 Task: In the Company netapp.com, Create email and send with subject: 'A Glimpse into the Future: Meet Our Disruptive Offering', and with mail content 'Good Day,_x000D_
Embrace the power of innovation. Our disruptive solution will propel your industry forward and position you as a leader in your field._x000D_
Best Regards', attach the document: Agenda.pdf and insert image: visitingcard.jpg. Below Best Regards, write Twitter and insert the URL: 'twitter.com'. Mark checkbox to create task to follow up : In 2 business days .  Enter or choose an email address of recipient's from company's contact and send.. Logged in from softage.4@softage.net
Action: Mouse moved to (67, 50)
Screenshot: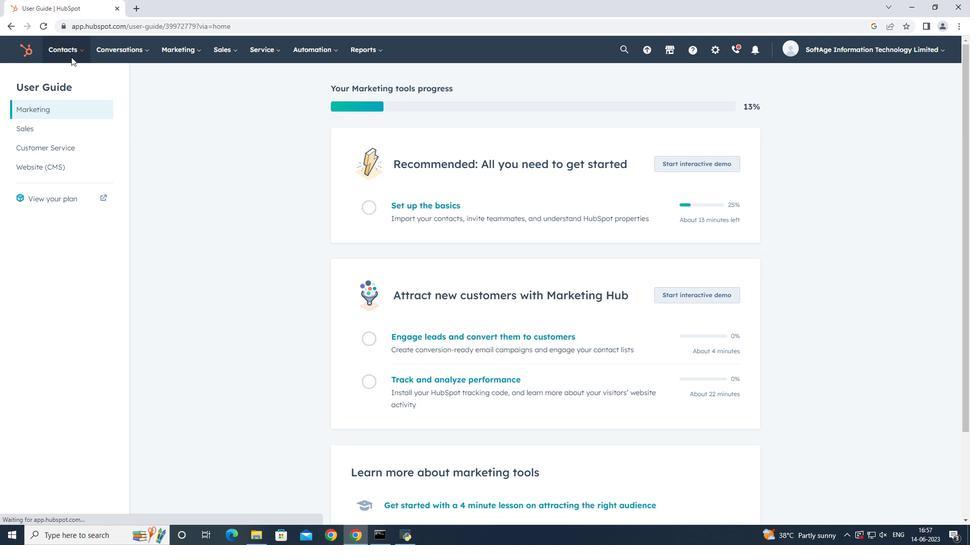 
Action: Mouse pressed left at (67, 50)
Screenshot: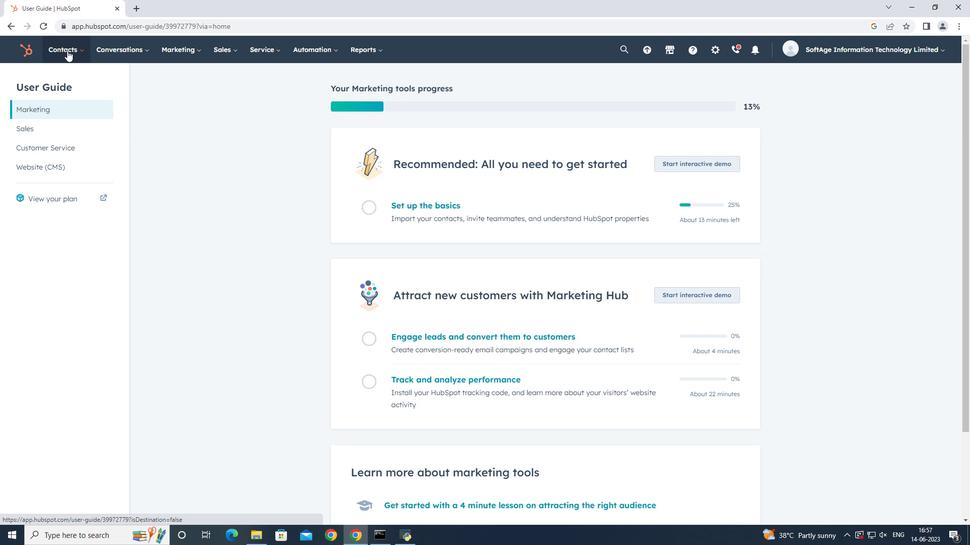 
Action: Mouse moved to (88, 99)
Screenshot: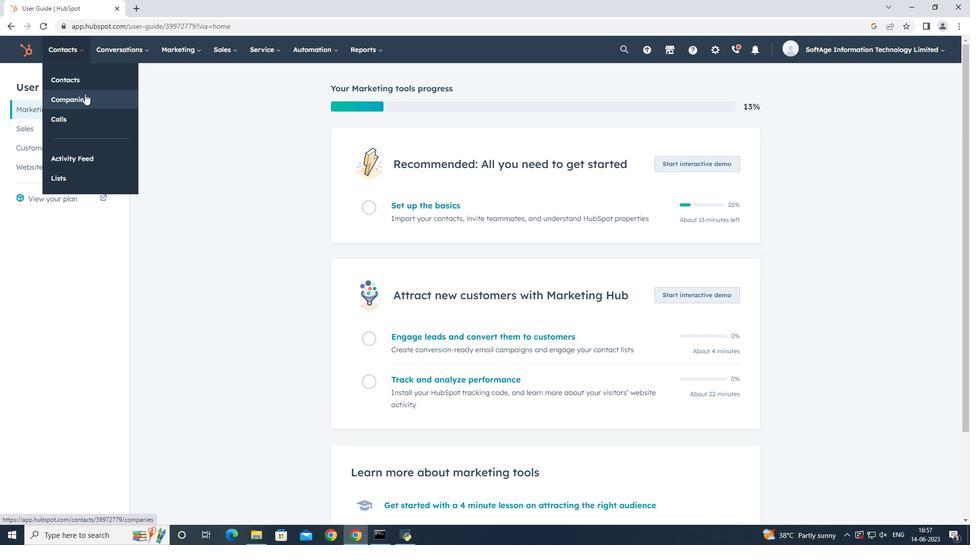
Action: Mouse pressed left at (88, 99)
Screenshot: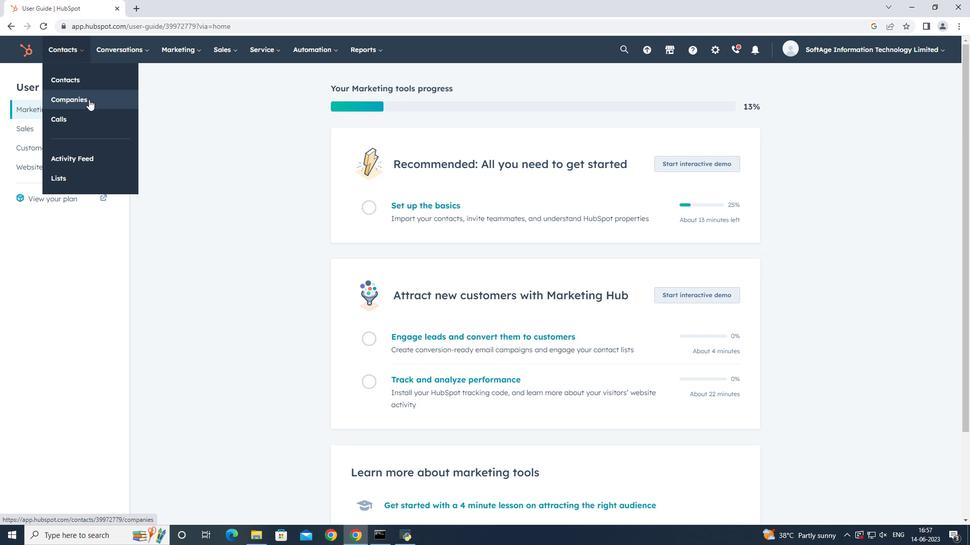 
Action: Mouse moved to (95, 165)
Screenshot: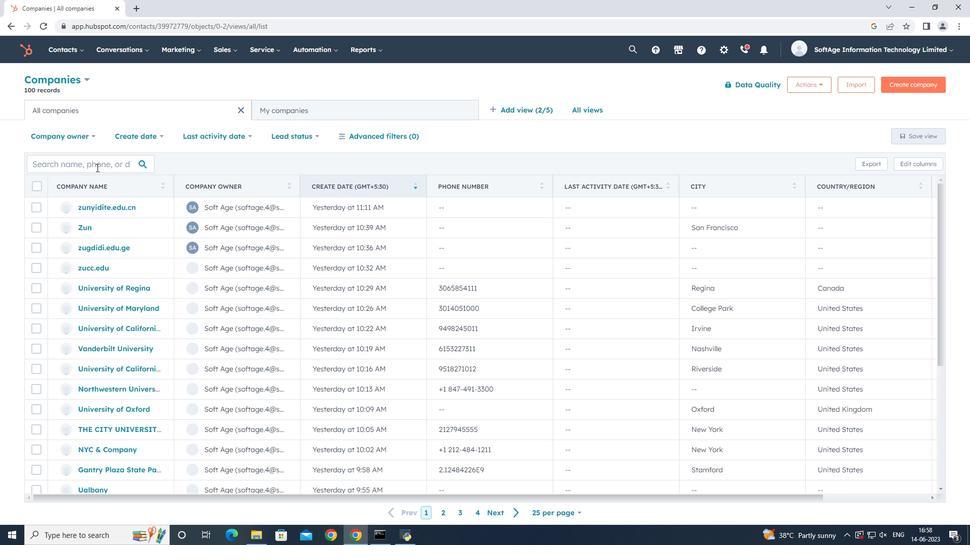 
Action: Mouse pressed left at (95, 165)
Screenshot: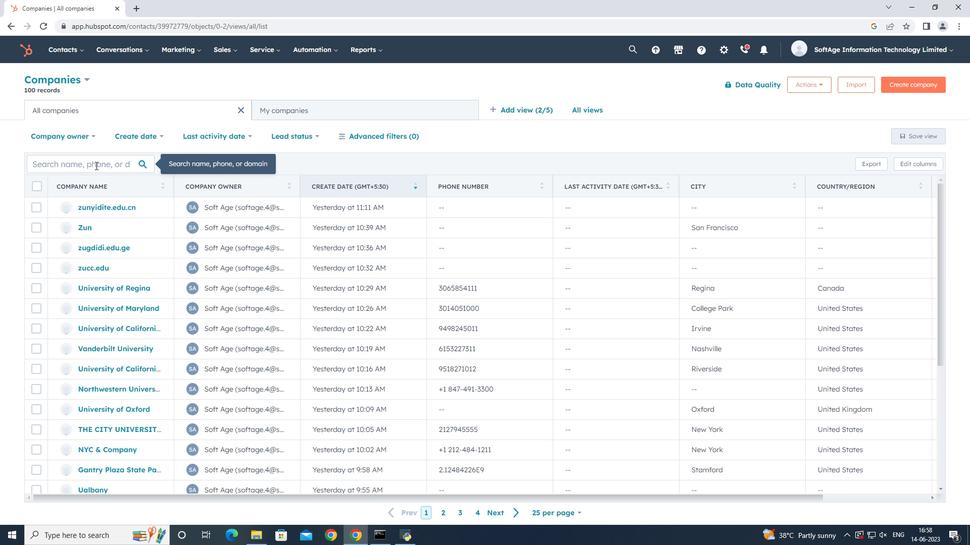 
Action: Mouse moved to (98, 163)
Screenshot: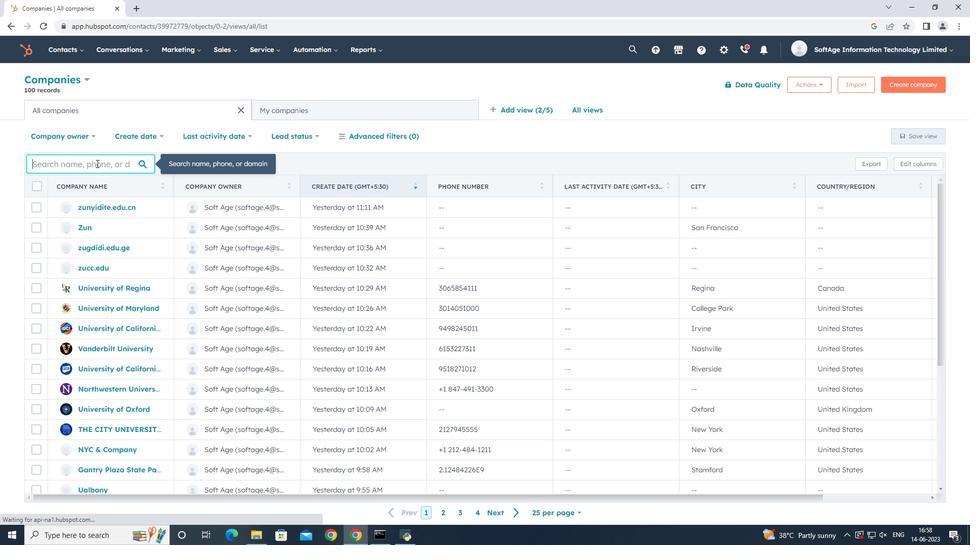 
Action: Key pressed netapp
Screenshot: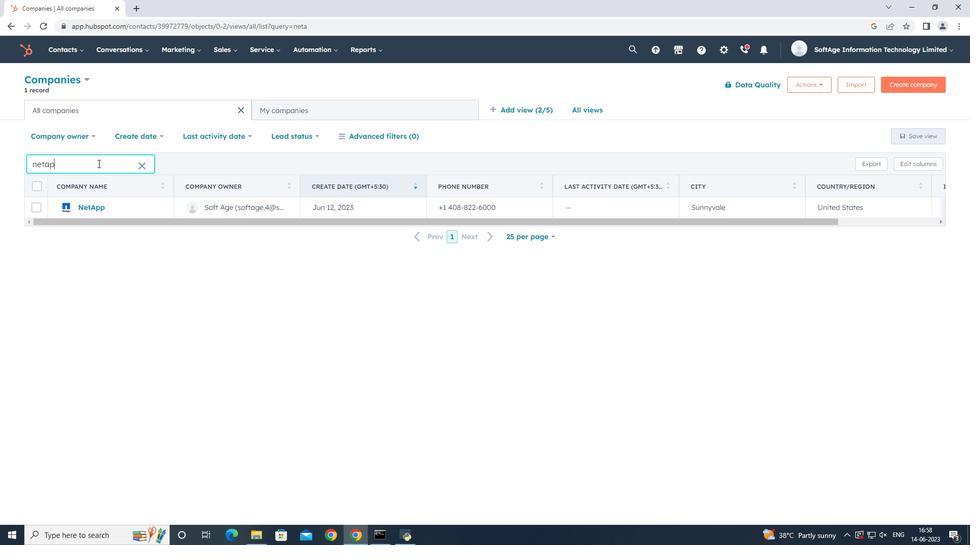 
Action: Mouse moved to (95, 207)
Screenshot: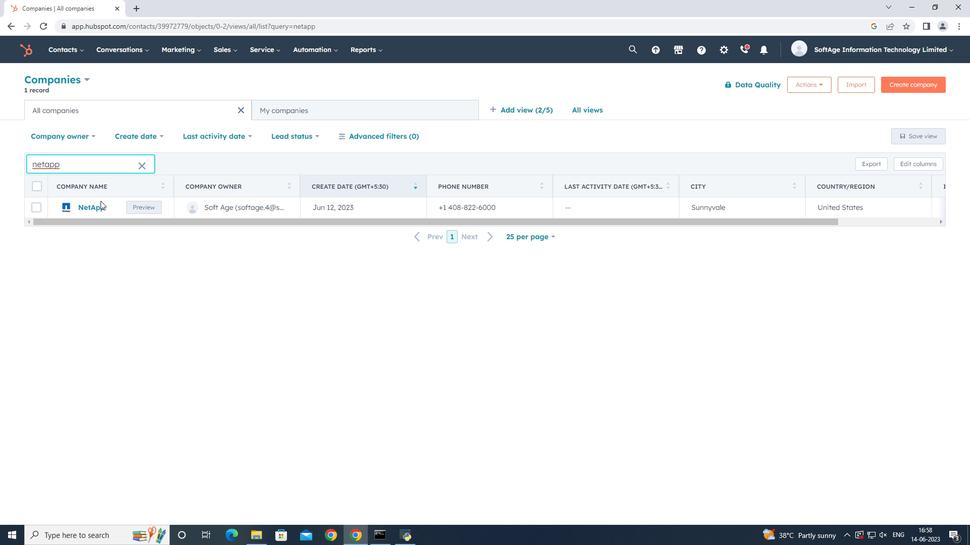 
Action: Mouse pressed left at (95, 207)
Screenshot: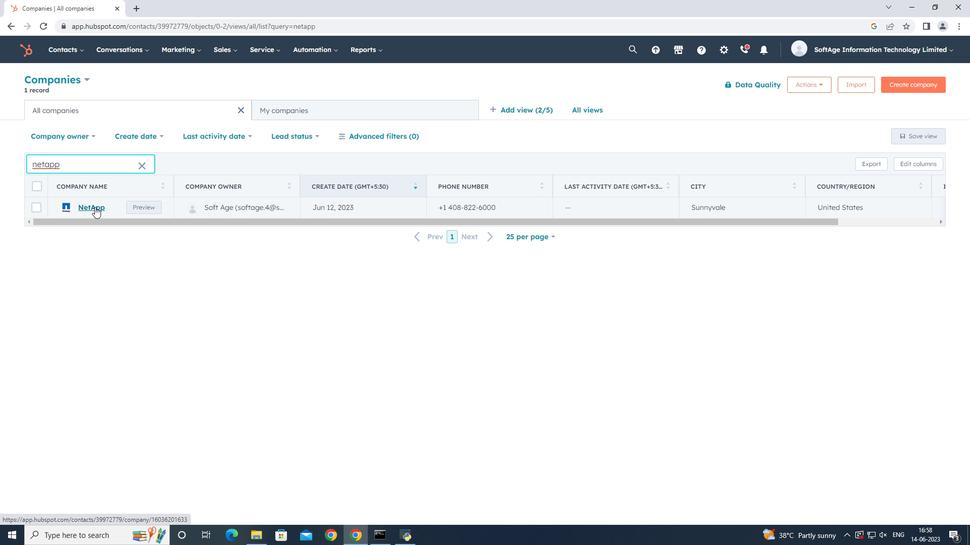 
Action: Mouse moved to (66, 164)
Screenshot: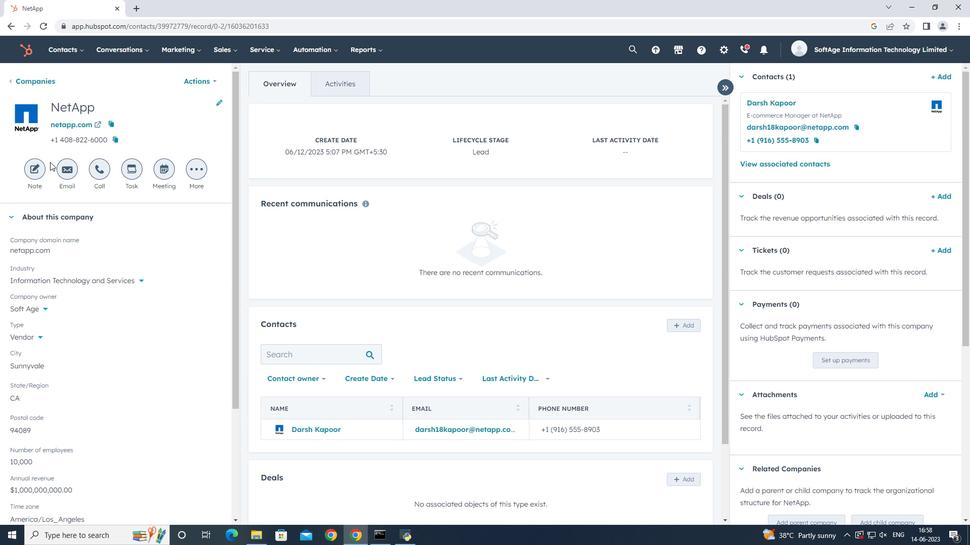 
Action: Mouse pressed left at (66, 164)
Screenshot: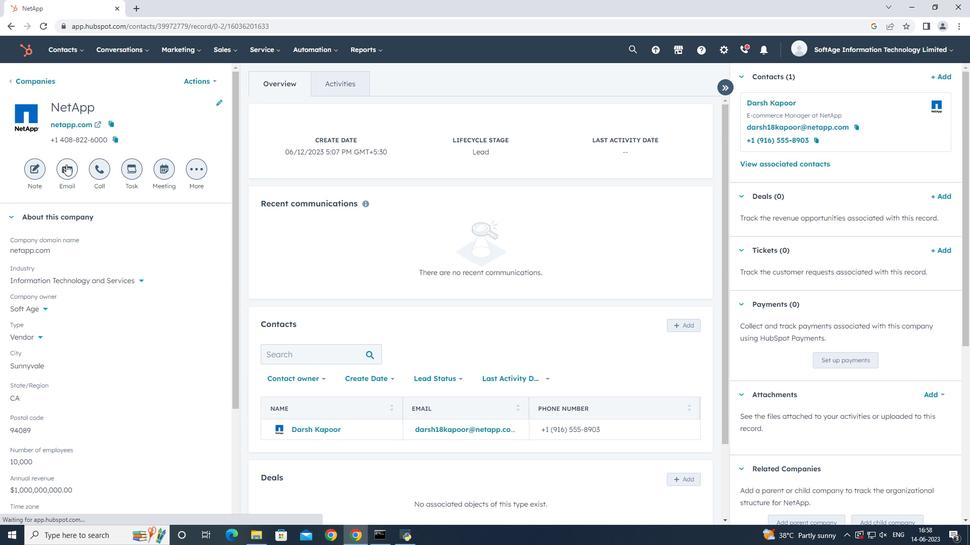 
Action: Mouse moved to (481, 259)
Screenshot: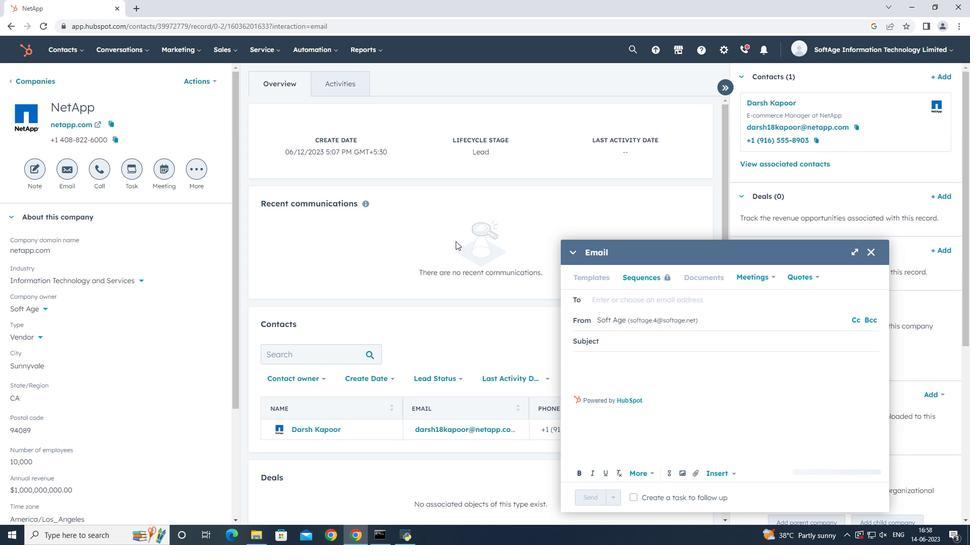 
Action: Key pressed <Key.shift>A<Key.space><Key.shift><Key.shift><Key.shift><Key.shift><Key.shift><Key.shift><Key.shift><Key.shift><Key.shift><Key.shift>Glimpse<Key.space>into<Key.space><Key.space><Key.backspace>the<Key.space><Key.shift>Future<Key.shift_r>:<Key.space><Key.shift_r>Meet<Key.space><Key.shift_r><Key.shift_r><Key.shift_r><Key.shift_r><Key.shift_r><Key.shift_r><Key.shift_r>Our<Key.space><Key.shift>Disruptive<Key.space><Key.shift_r><Key.shift_r>Offering,<Key.tab><Key.shift><Key.shift>Good<Key.space><Key.shift>Day,<Key.enter><Key.enter><Key.shift><Key.shift><Key.shift><Key.shift><Key.shift><Key.shift><Key.shift><Key.shift><Key.shift><Key.shift><Key.shift><Key.shift><Key.shift><Key.shift>Embrace<Key.space>the<Key.space>power<Key.space>of<Key.space>innovation.<Key.space><Key.shift_r>Our<Key.space>disruptive<Key.space>solution<Key.space><Key.space><Key.backspace>will<Key.space>propel<Key.space>your<Key.space>industry<Key.space>forward<Key.space>and<Key.space>position<Key.space>
Screenshot: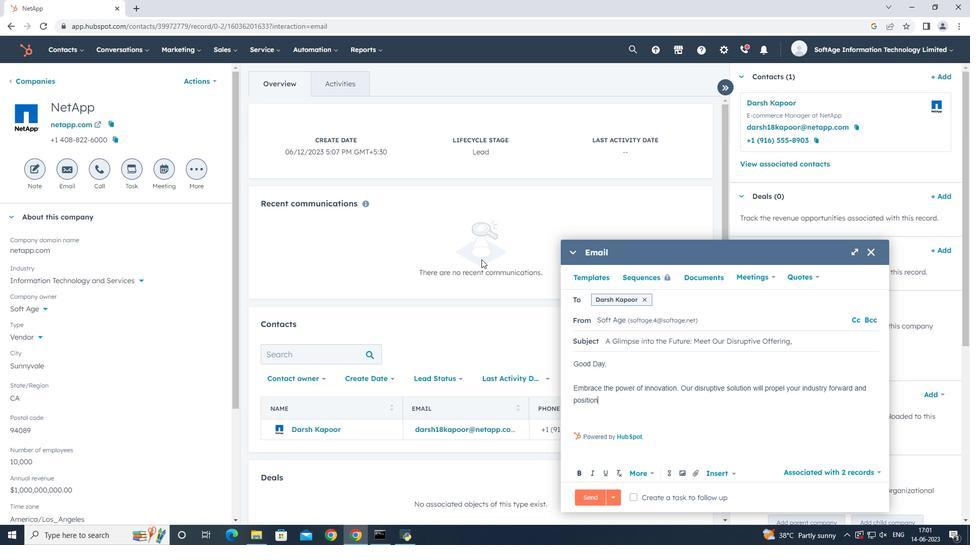 
Action: Mouse moved to (724, 375)
Screenshot: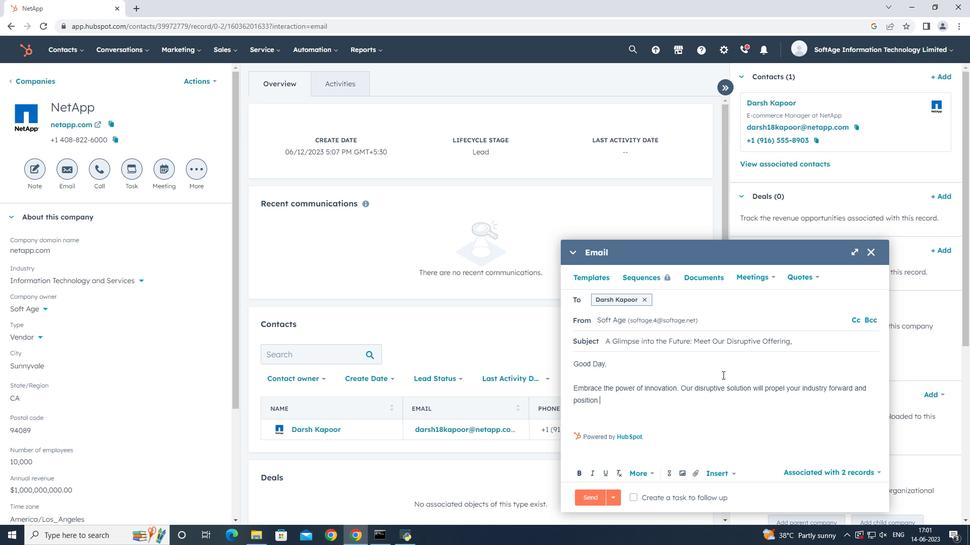 
Action: Key pressed you<Key.space>as<Key.space>a<Key.space>leader<Key.space>in<Key.space><Key.space><Key.backspace>your<Key.space>field.<Key.enter><Key.enter><Key.shift><Key.shift><Key.shift><Key.shift><Key.shift><Key.shift><Key.shift><Key.shift><Key.shift><Key.shift><Key.shift>Best<Key.space><Key.shift><Key.shift>Regards,<Key.enter>
Screenshot: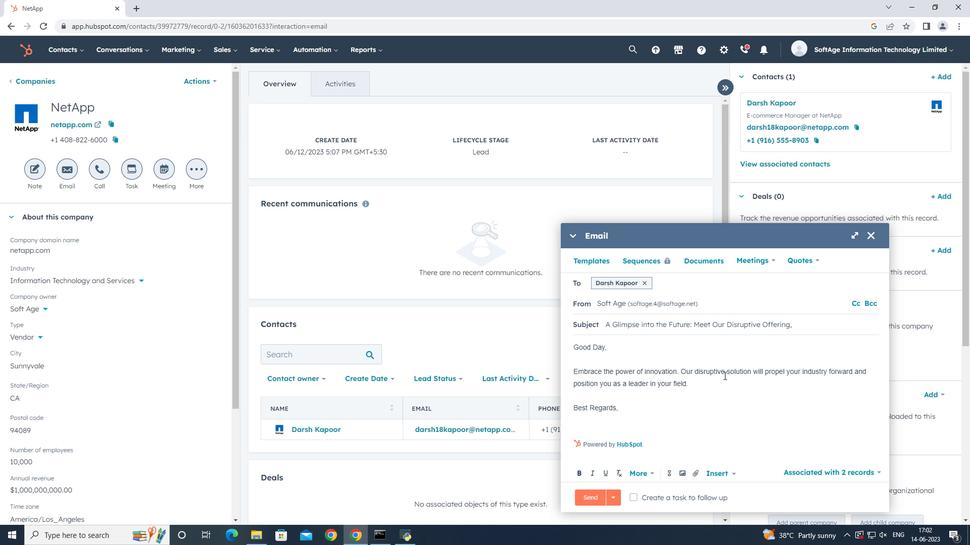 
Action: Mouse moved to (696, 471)
Screenshot: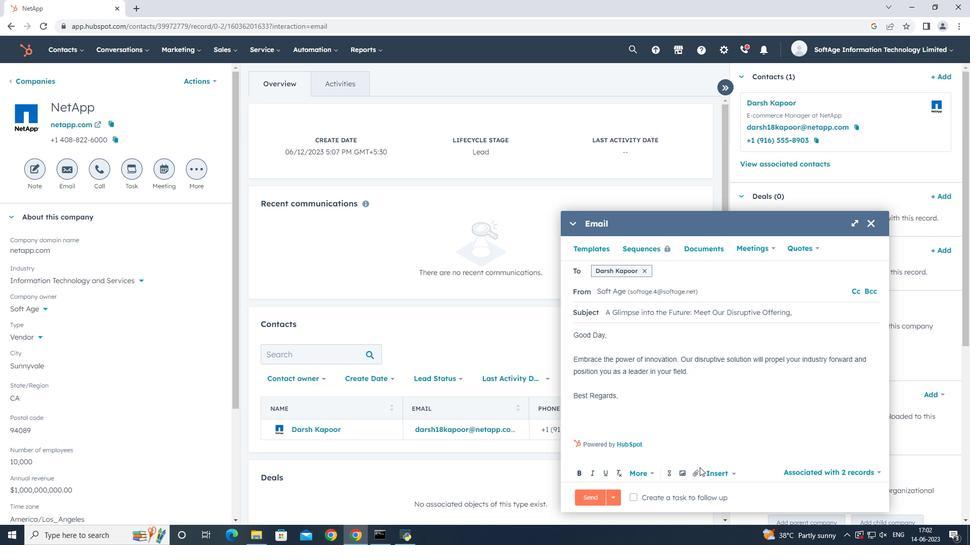 
Action: Mouse pressed left at (696, 471)
Screenshot: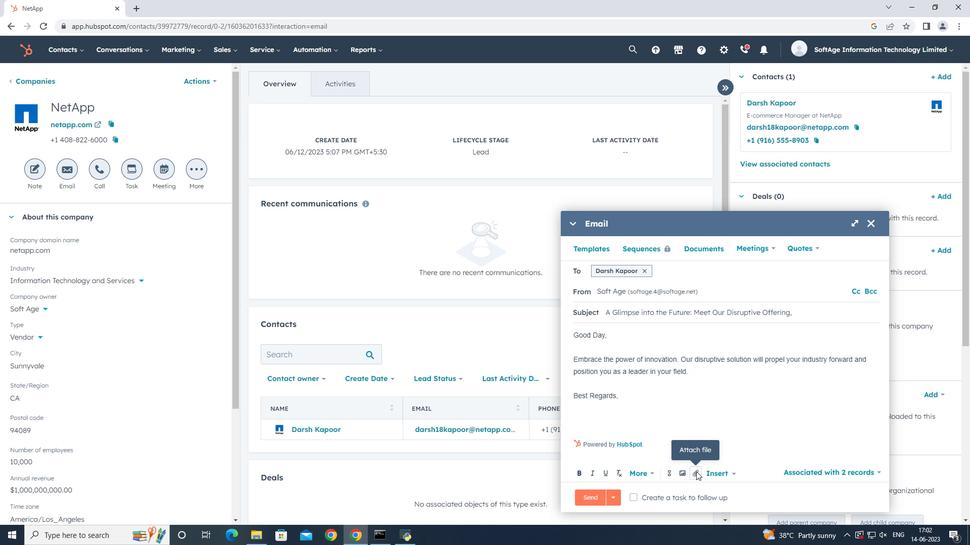 
Action: Mouse moved to (708, 444)
Screenshot: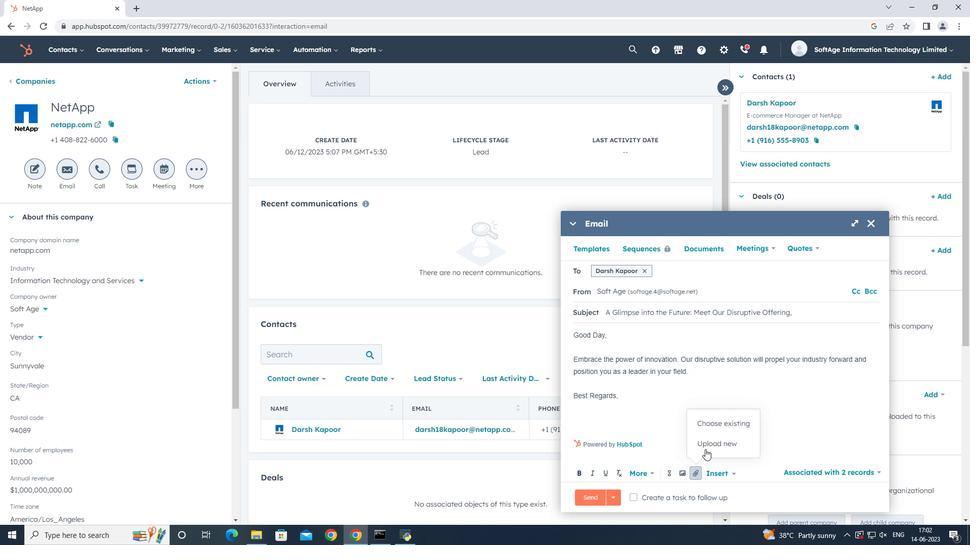 
Action: Mouse pressed left at (708, 444)
Screenshot: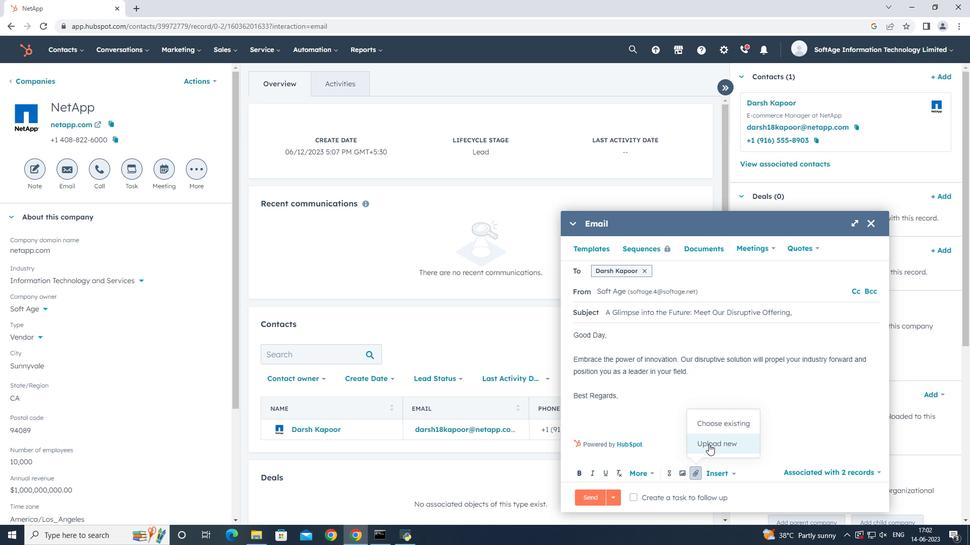 
Action: Mouse moved to (107, 87)
Screenshot: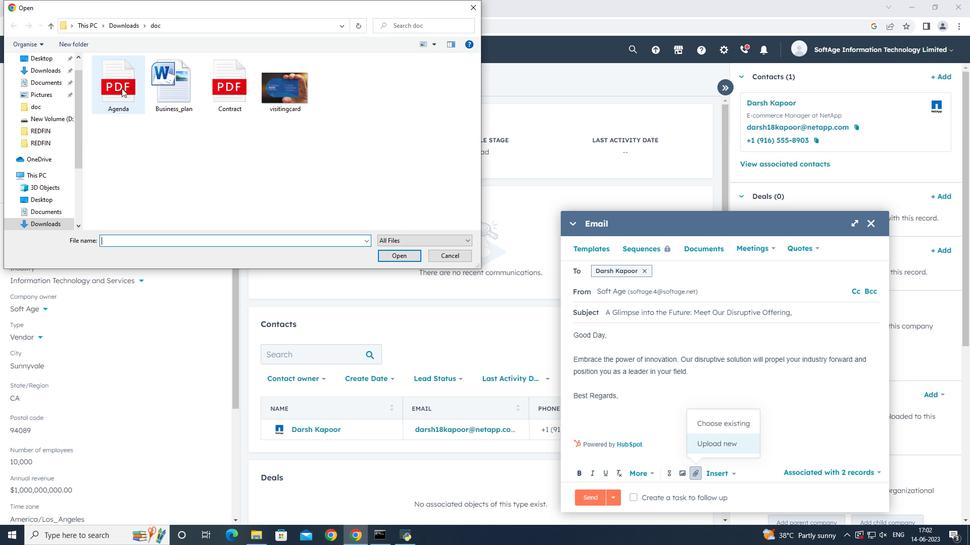 
Action: Mouse pressed left at (107, 87)
Screenshot: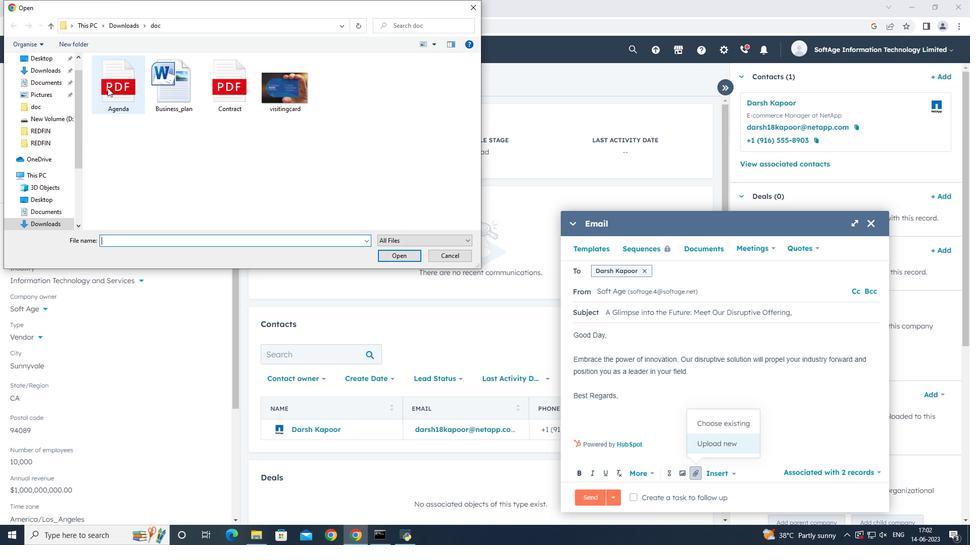 
Action: Mouse pressed left at (107, 87)
Screenshot: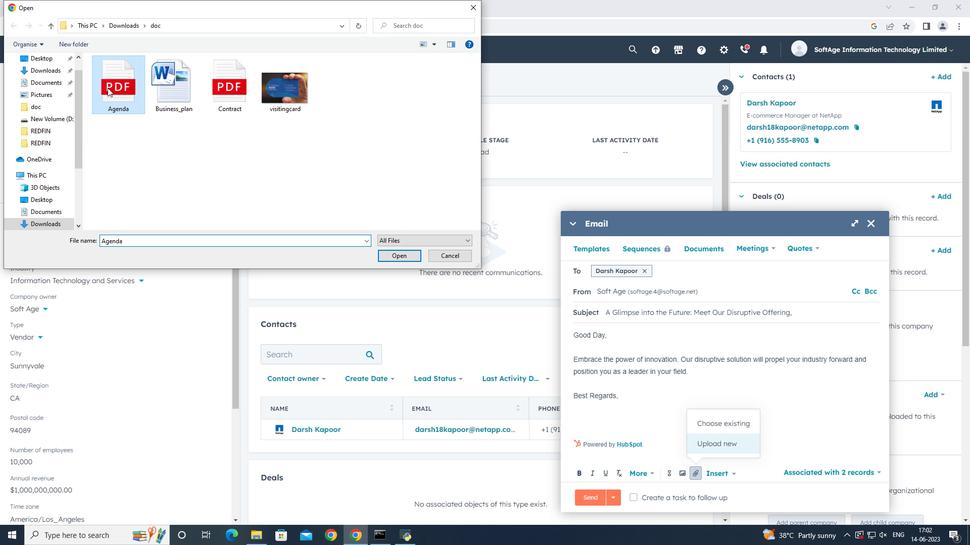 
Action: Mouse moved to (682, 443)
Screenshot: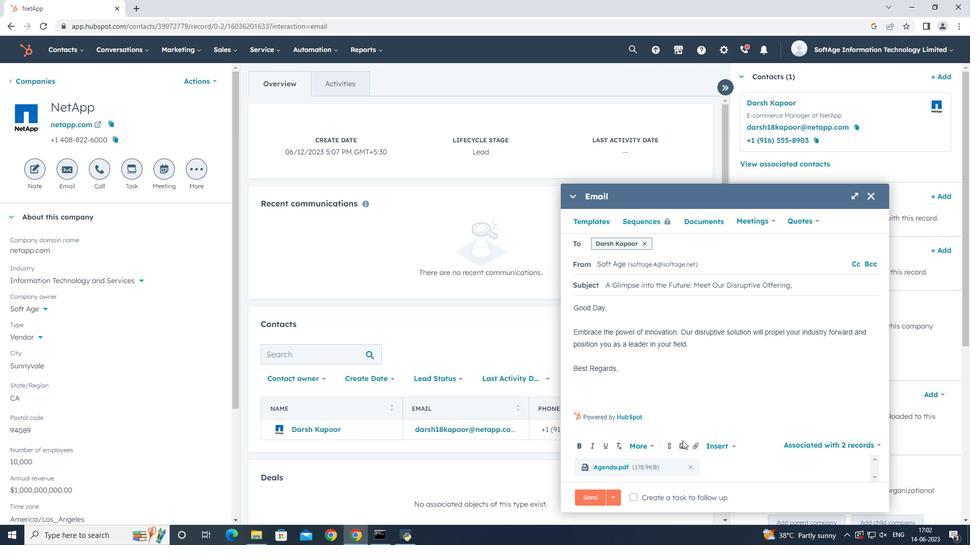 
Action: Mouse pressed left at (682, 443)
Screenshot: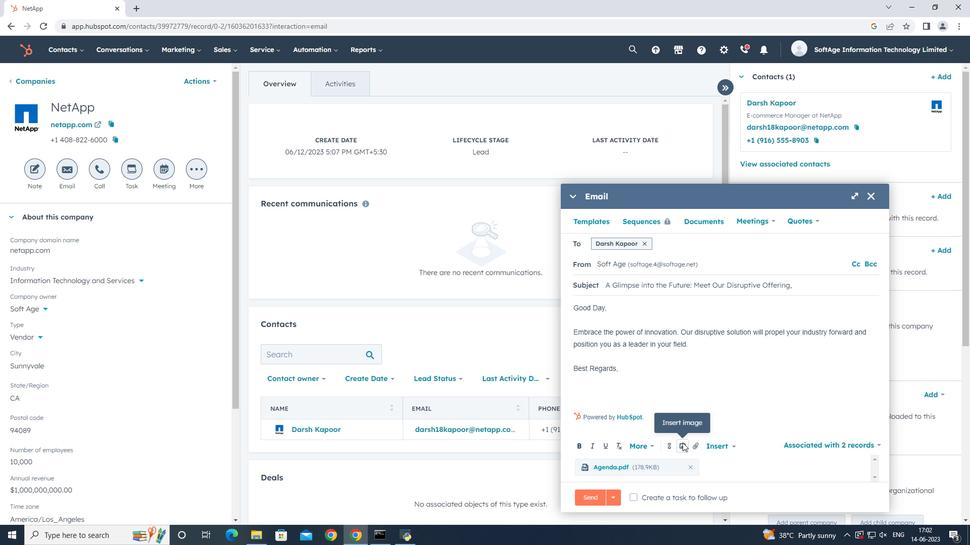 
Action: Mouse moved to (687, 414)
Screenshot: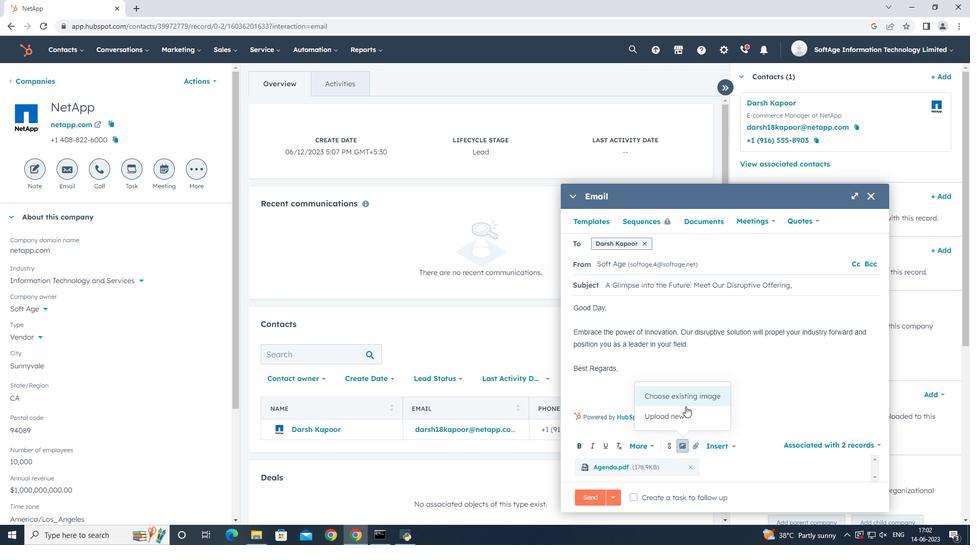
Action: Mouse pressed left at (687, 414)
Screenshot: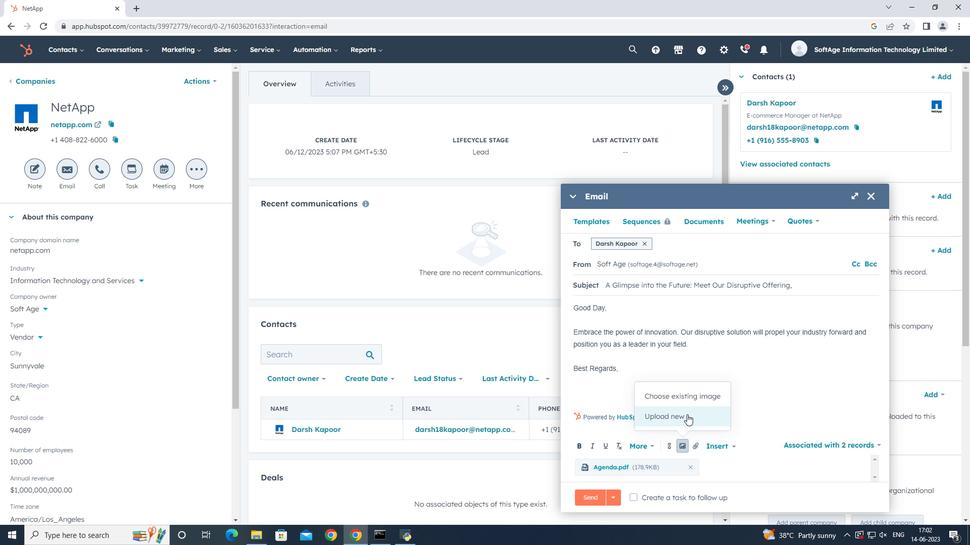 
Action: Mouse moved to (120, 101)
Screenshot: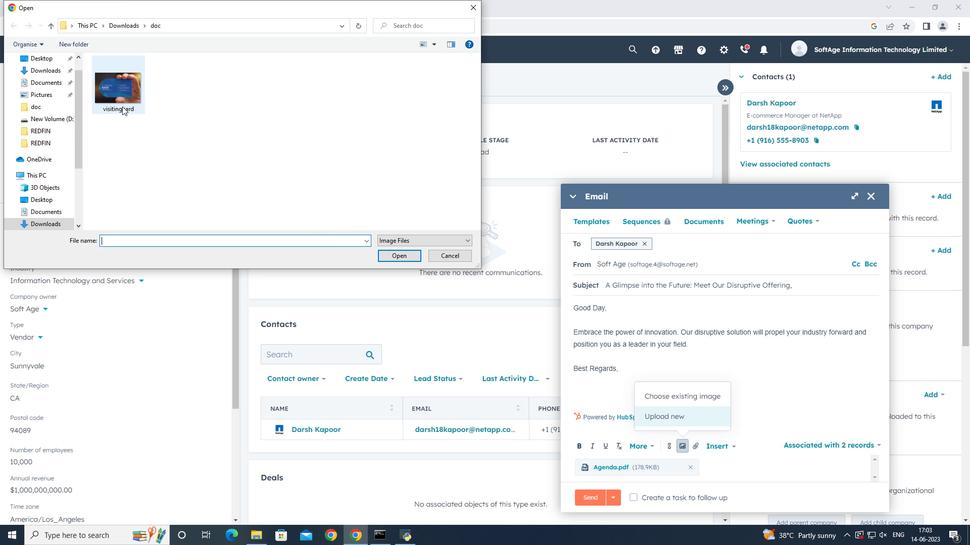 
Action: Mouse pressed left at (120, 101)
Screenshot: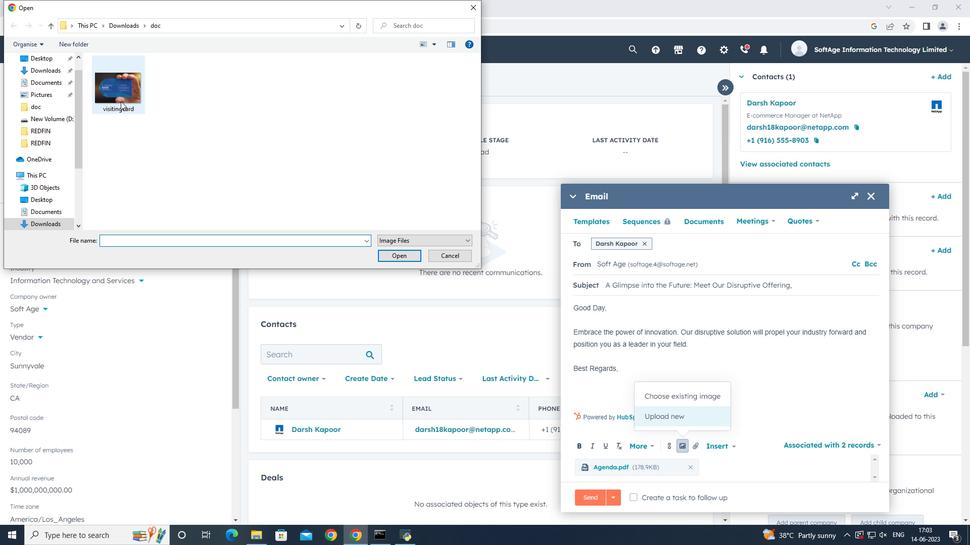 
Action: Mouse pressed left at (120, 101)
Screenshot: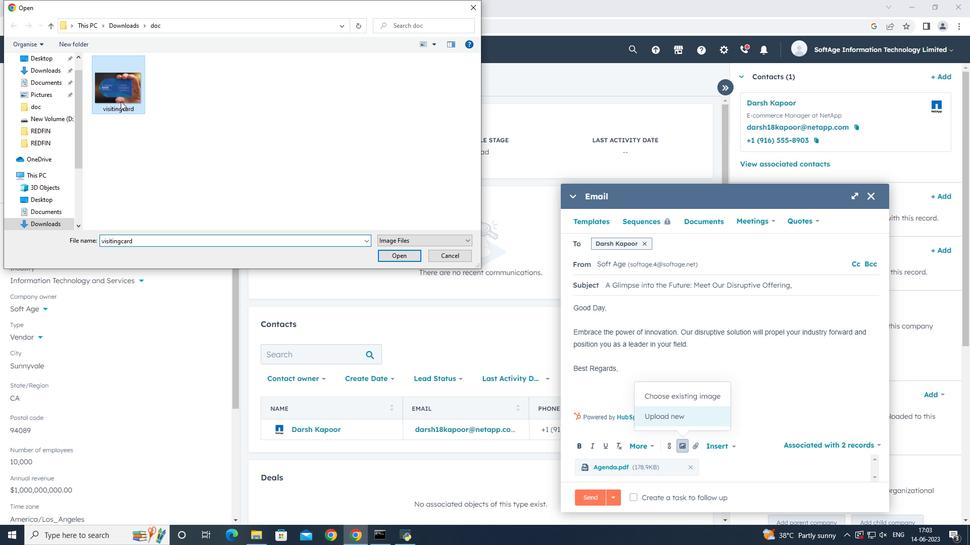 
Action: Mouse moved to (619, 276)
Screenshot: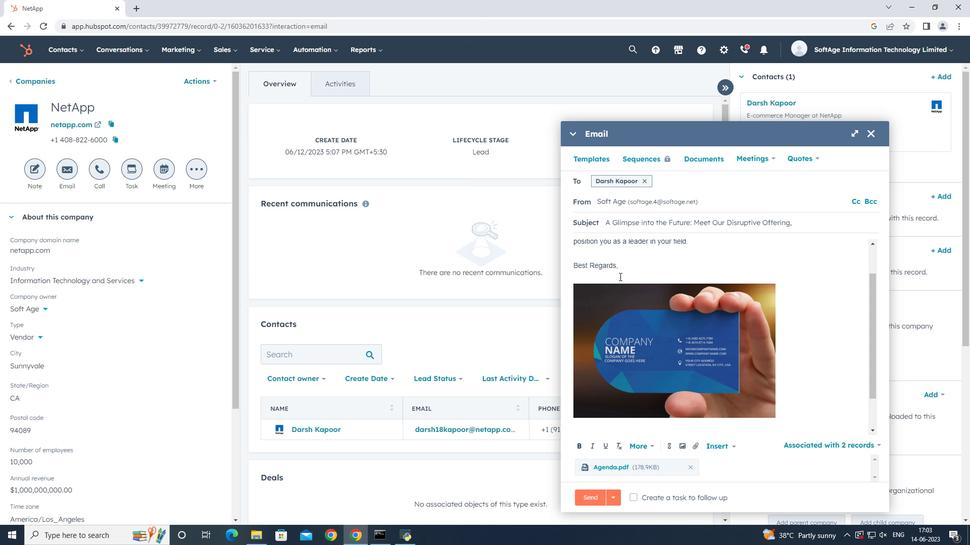 
Action: Mouse pressed left at (619, 276)
Screenshot: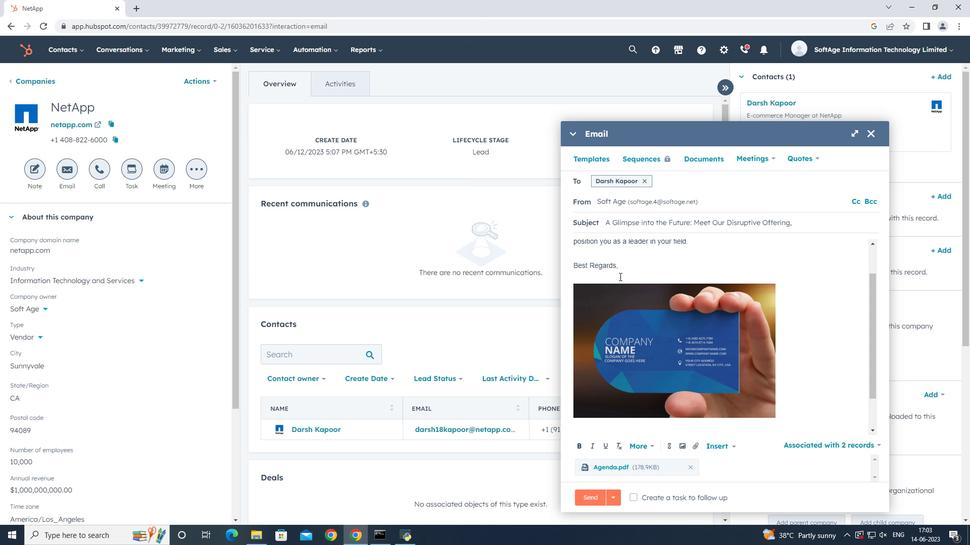 
Action: Mouse moved to (642, 276)
Screenshot: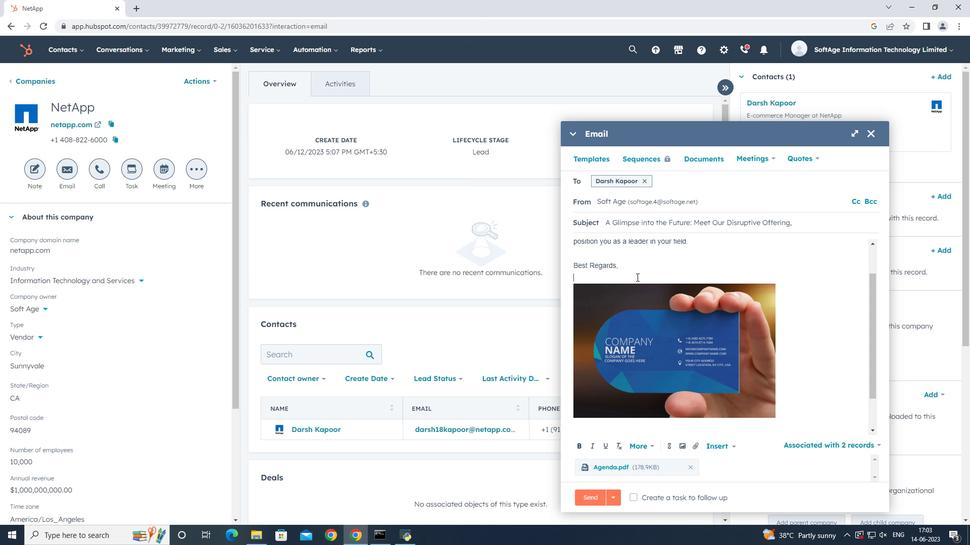 
Action: Key pressed <Key.shift><Key.shift>Twitter
Screenshot: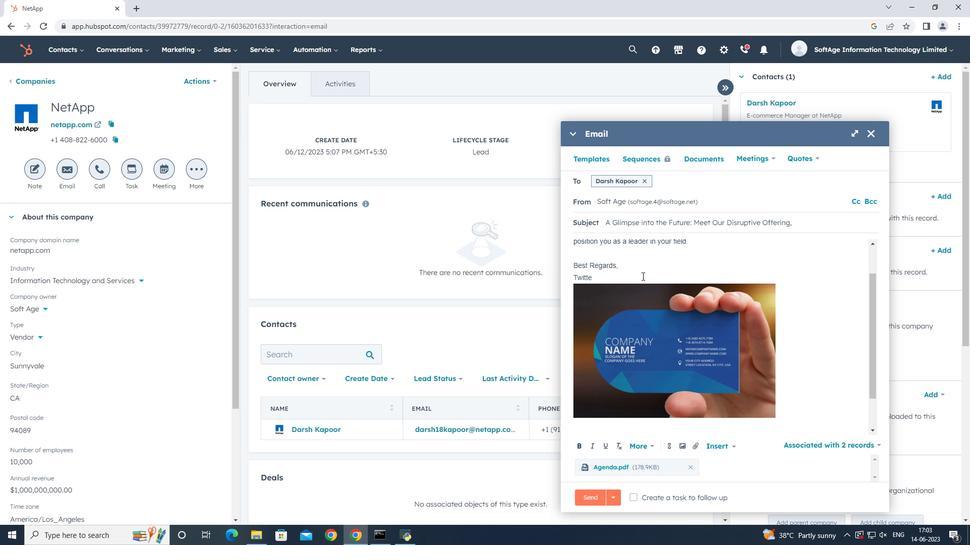 
Action: Mouse moved to (669, 449)
Screenshot: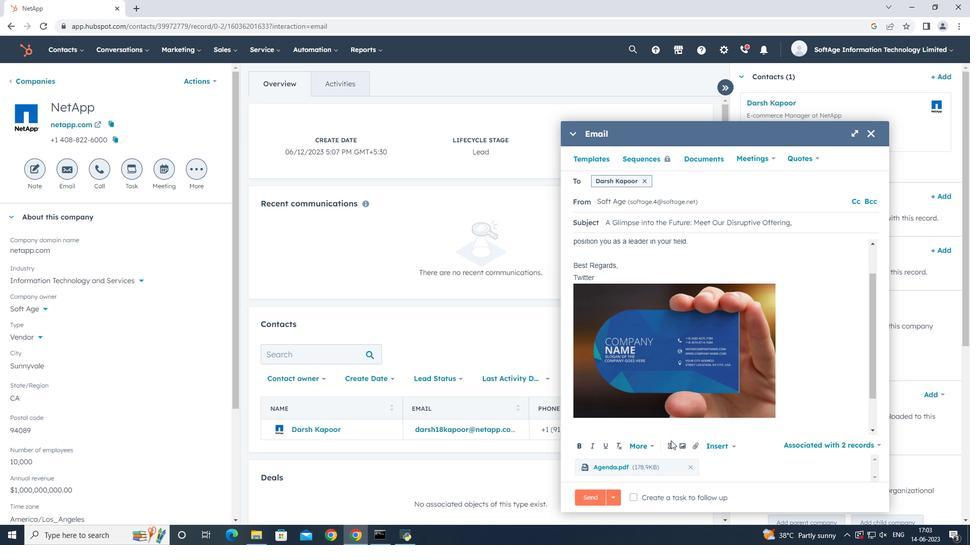 
Action: Mouse pressed left at (669, 449)
Screenshot: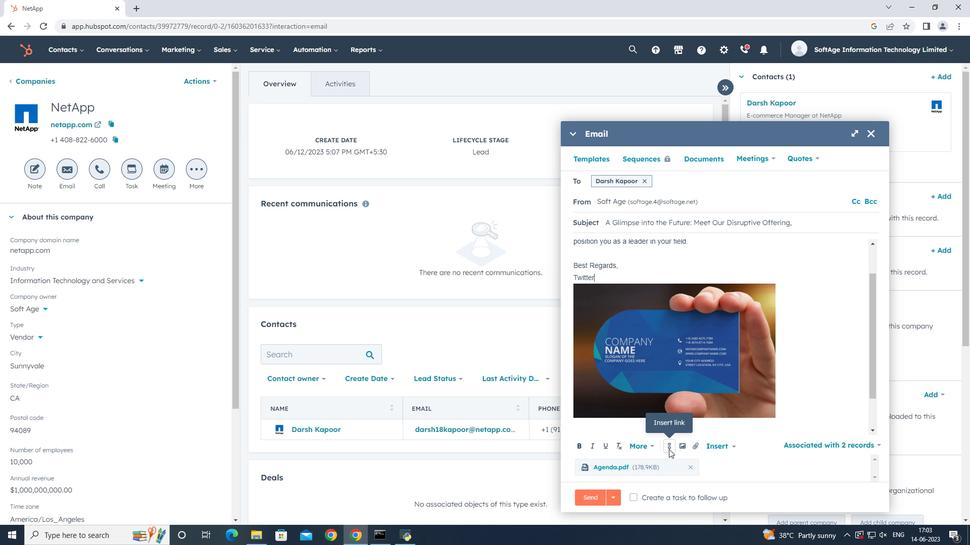 
Action: Mouse moved to (668, 448)
Screenshot: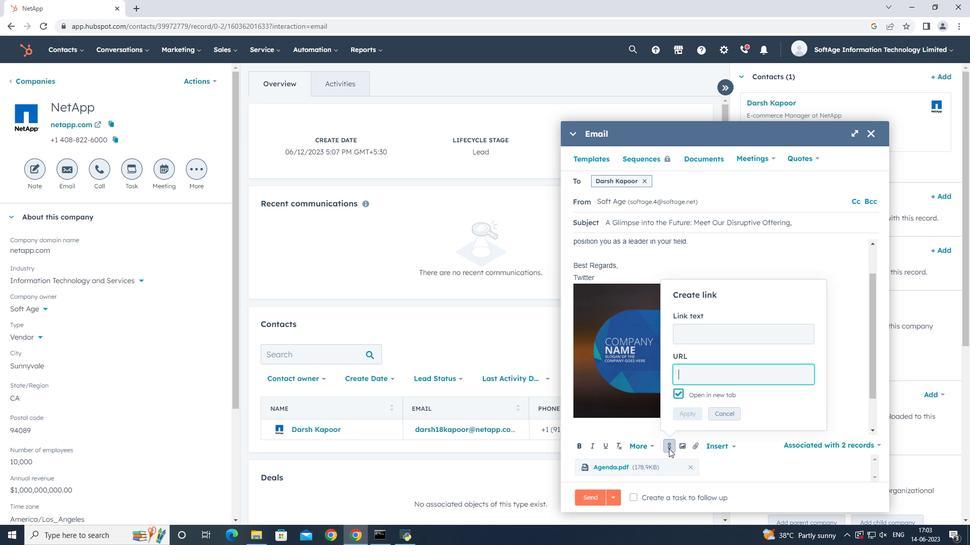 
Action: Key pressed twitter.com
Screenshot: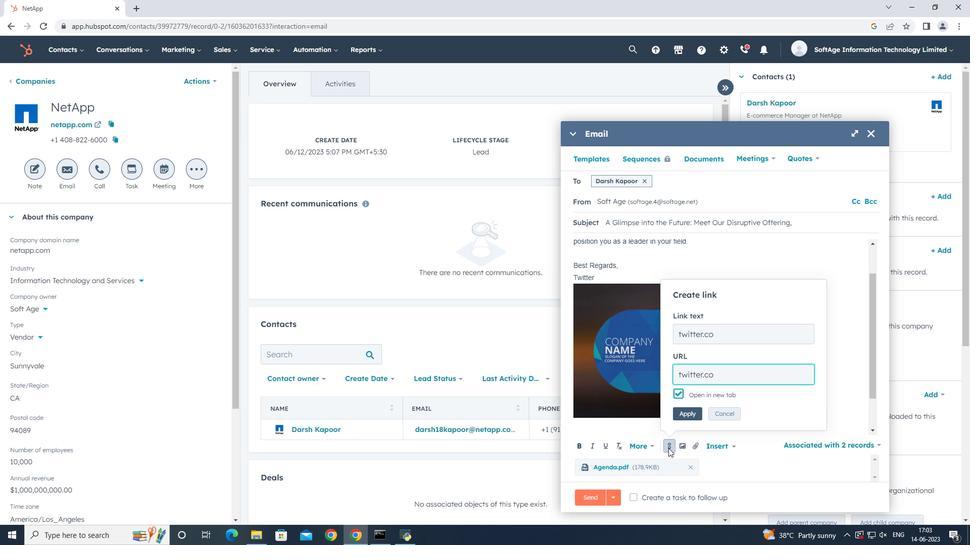 
Action: Mouse moved to (685, 412)
Screenshot: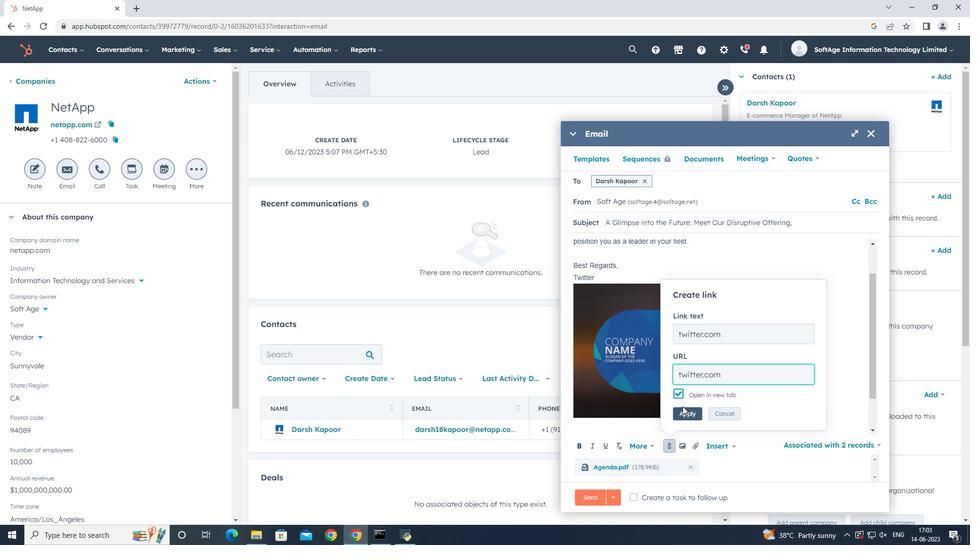 
Action: Mouse pressed left at (685, 412)
Screenshot: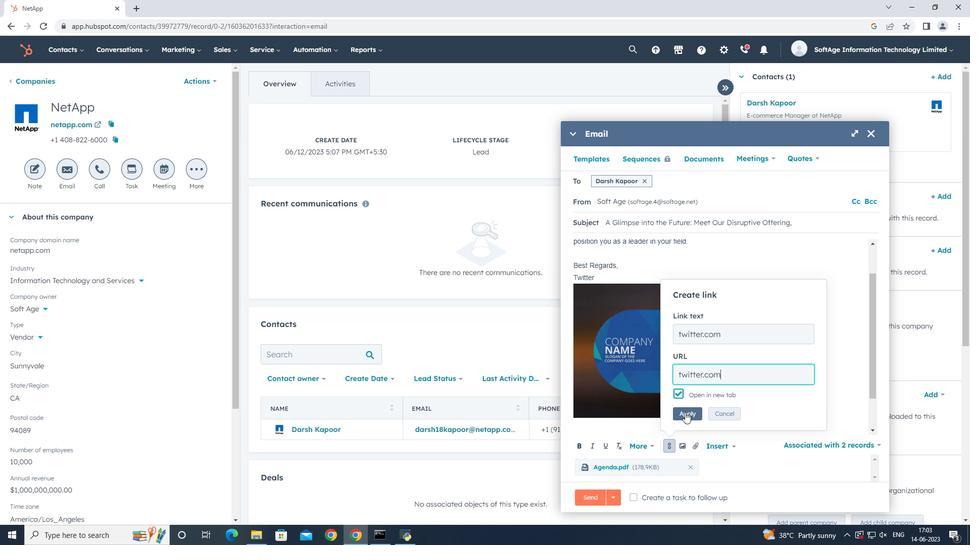 
Action: Mouse moved to (697, 501)
Screenshot: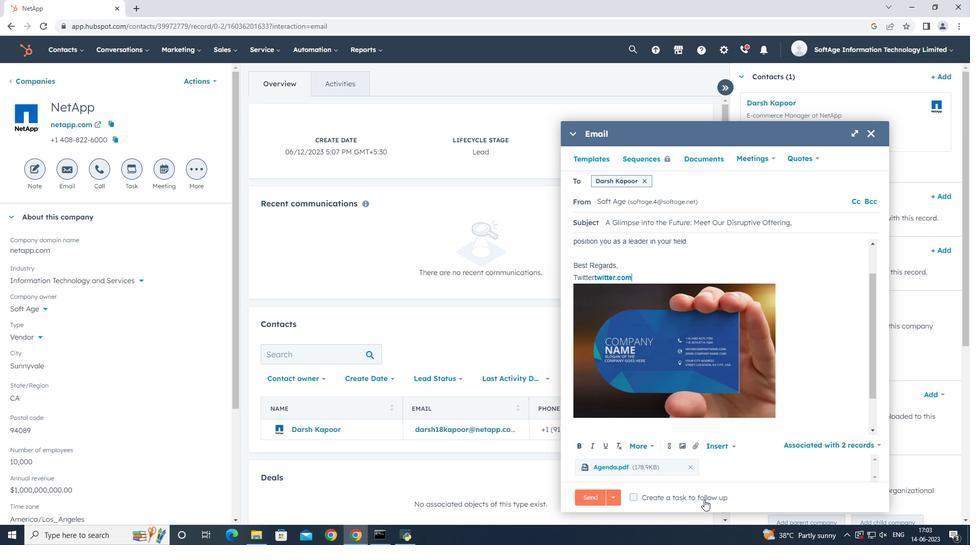 
Action: Mouse pressed left at (697, 501)
Screenshot: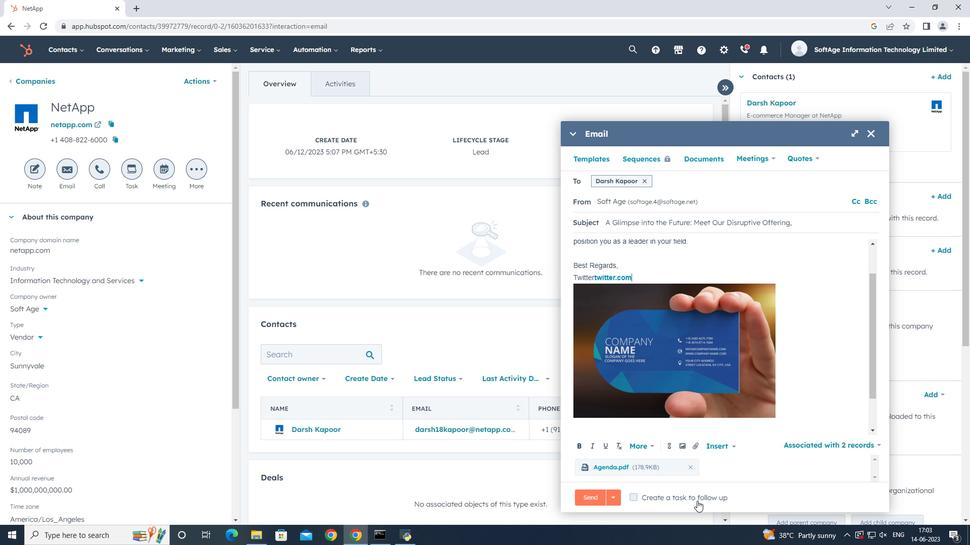 
Action: Mouse moved to (793, 497)
Screenshot: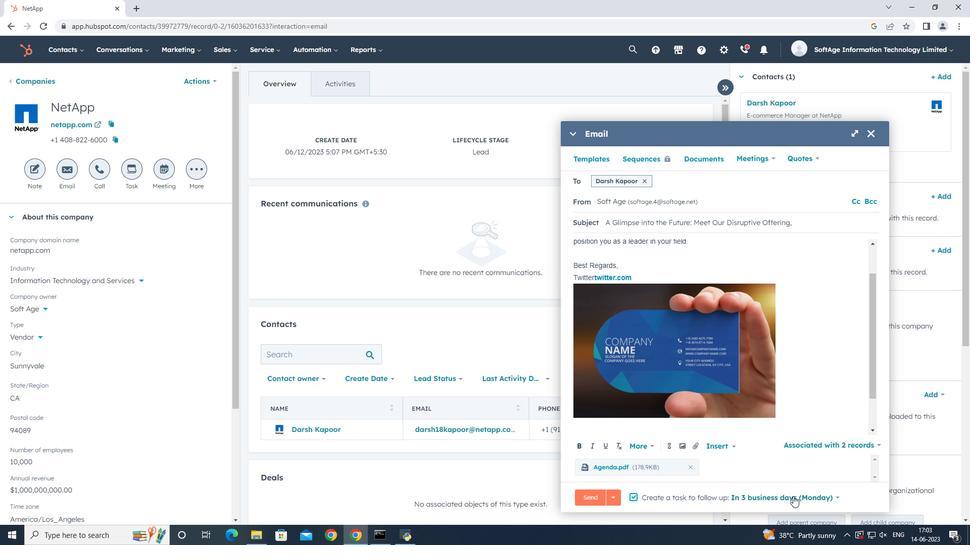 
Action: Mouse pressed left at (793, 497)
Screenshot: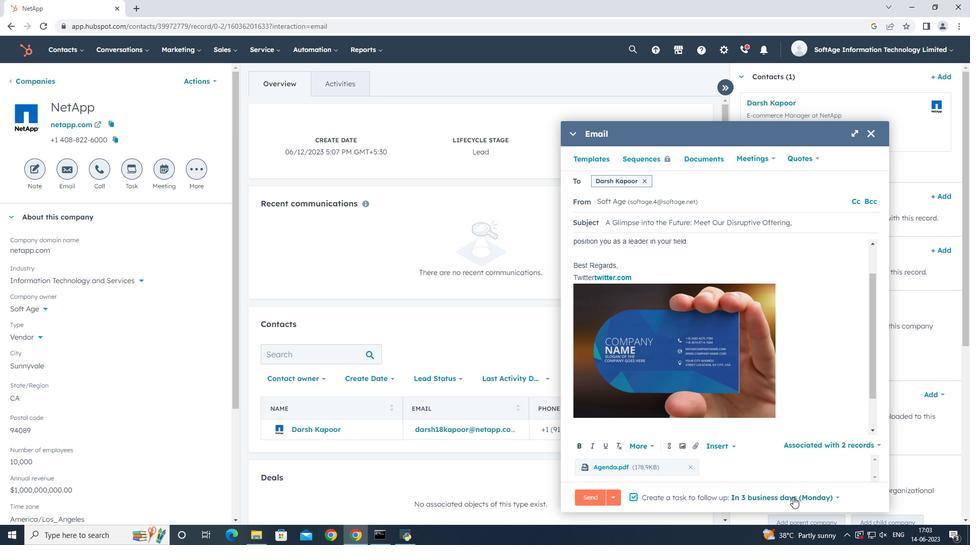 
Action: Mouse moved to (796, 383)
Screenshot: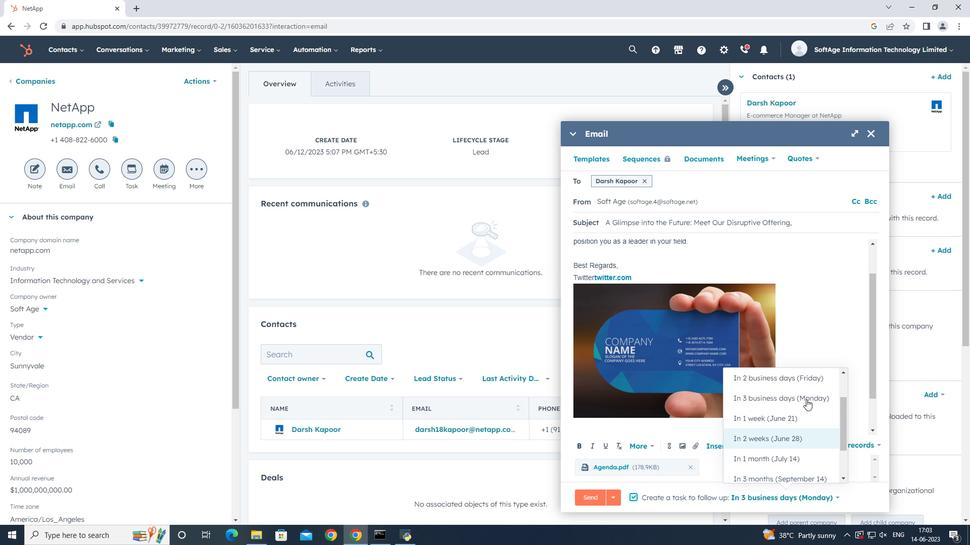 
Action: Mouse pressed left at (796, 383)
Screenshot: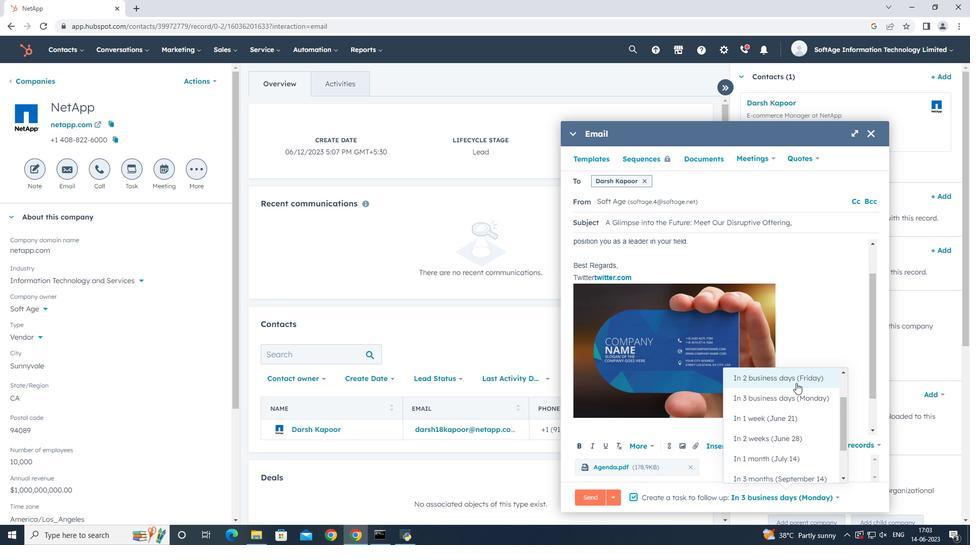 
Action: Mouse moved to (644, 179)
Screenshot: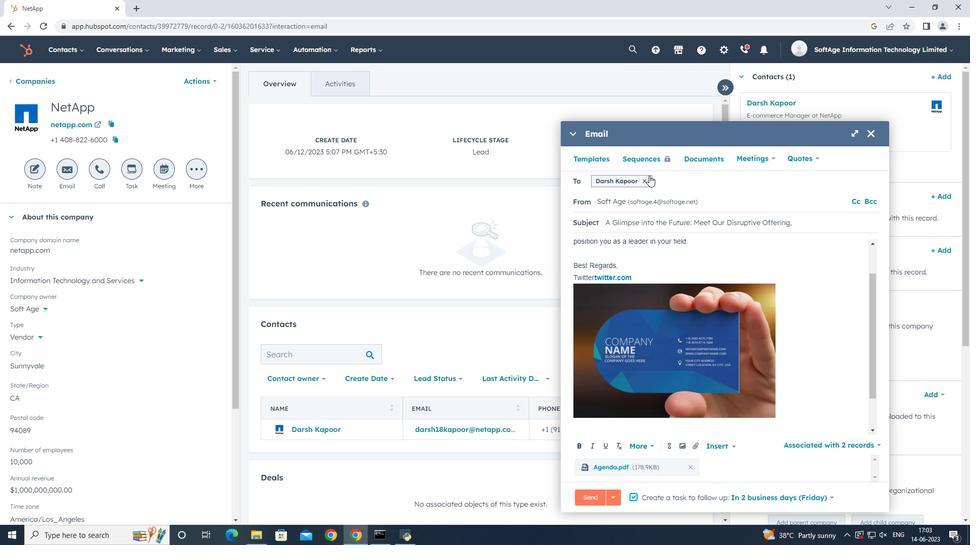 
Action: Mouse pressed left at (644, 179)
Screenshot: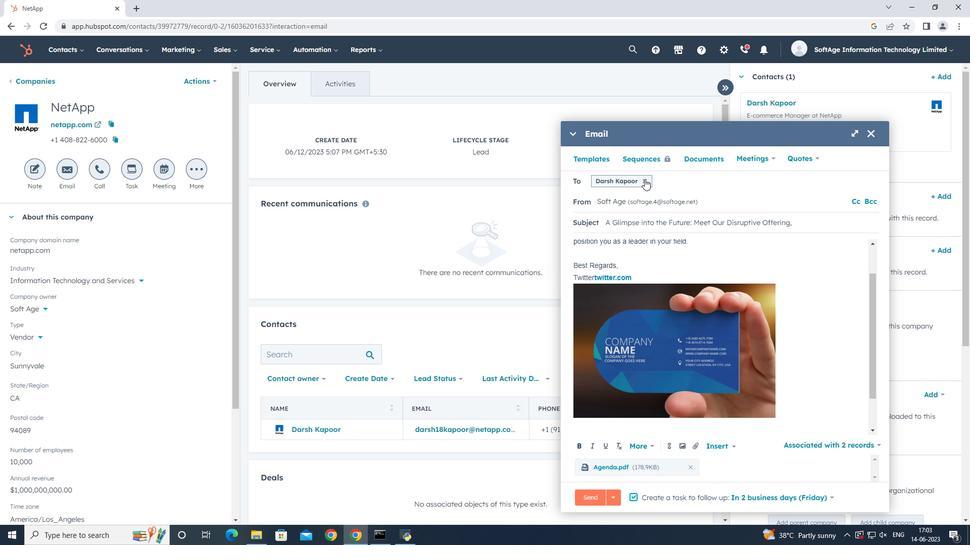 
Action: Mouse moved to (654, 180)
Screenshot: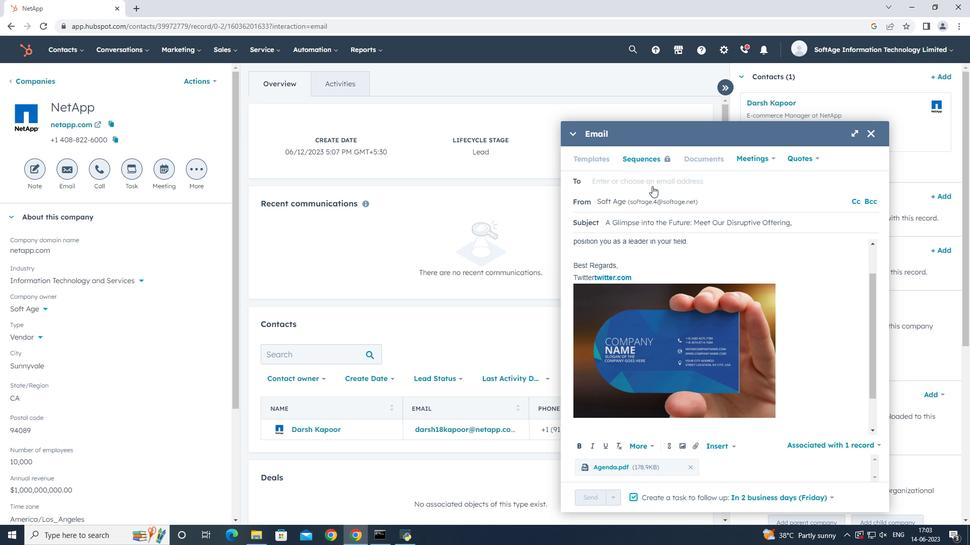 
Action: Mouse pressed left at (654, 180)
Screenshot: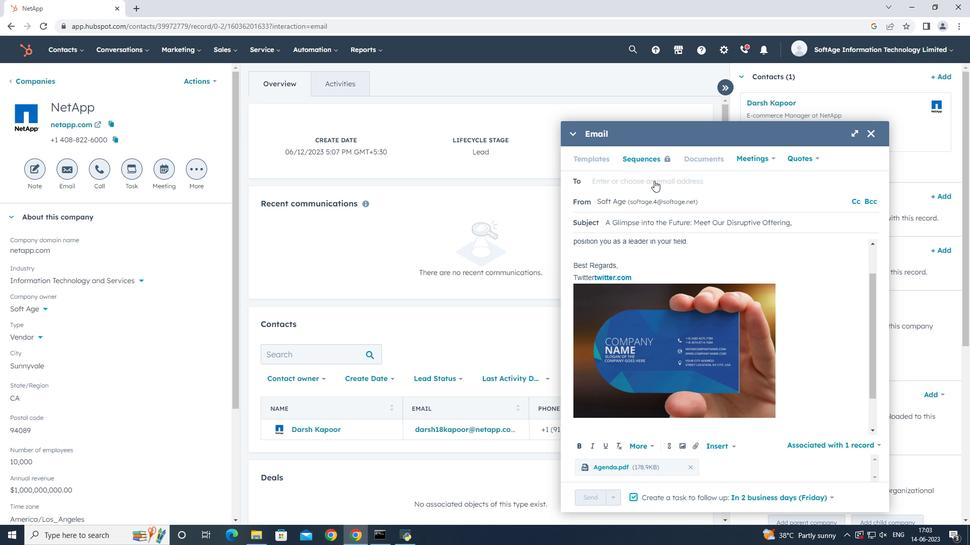 
Action: Mouse moved to (655, 205)
Screenshot: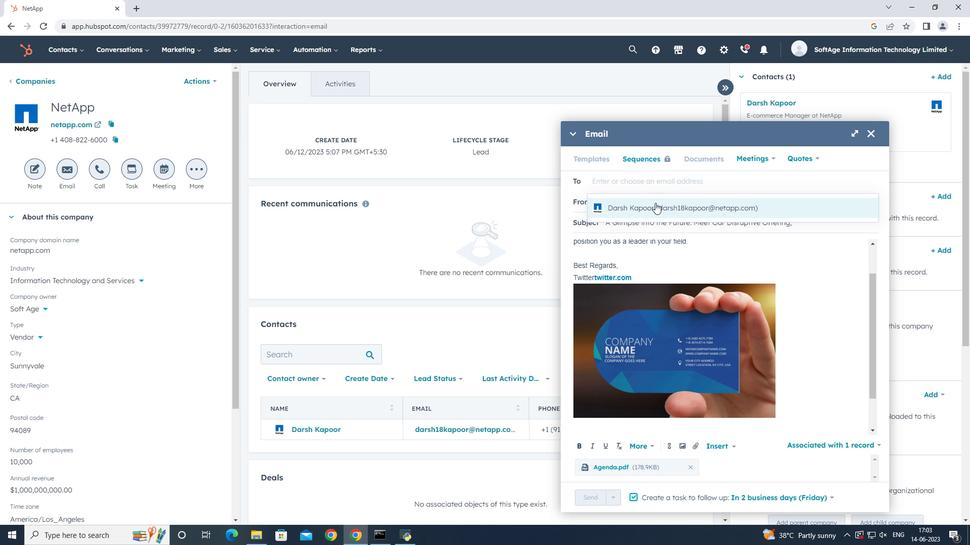 
Action: Mouse pressed left at (655, 205)
Screenshot: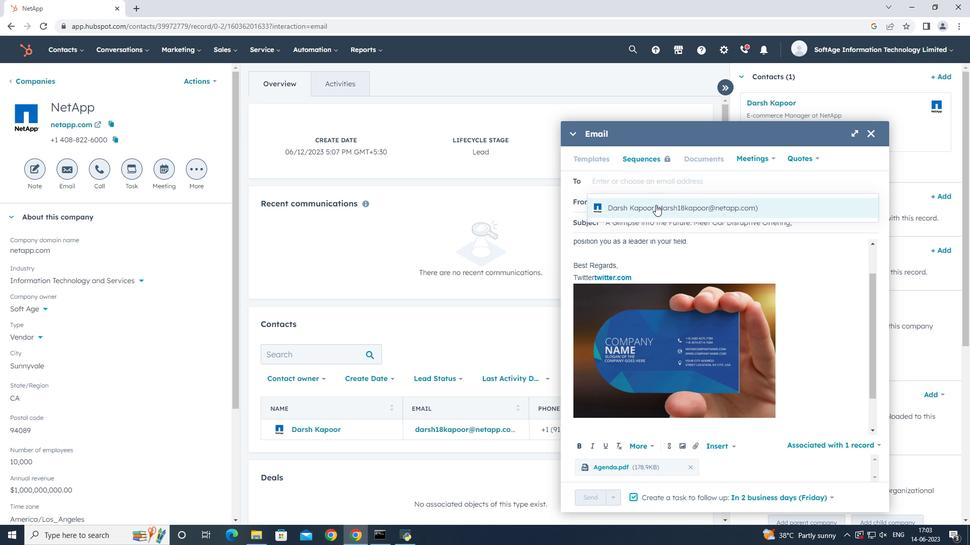 
Action: Mouse moved to (596, 497)
Screenshot: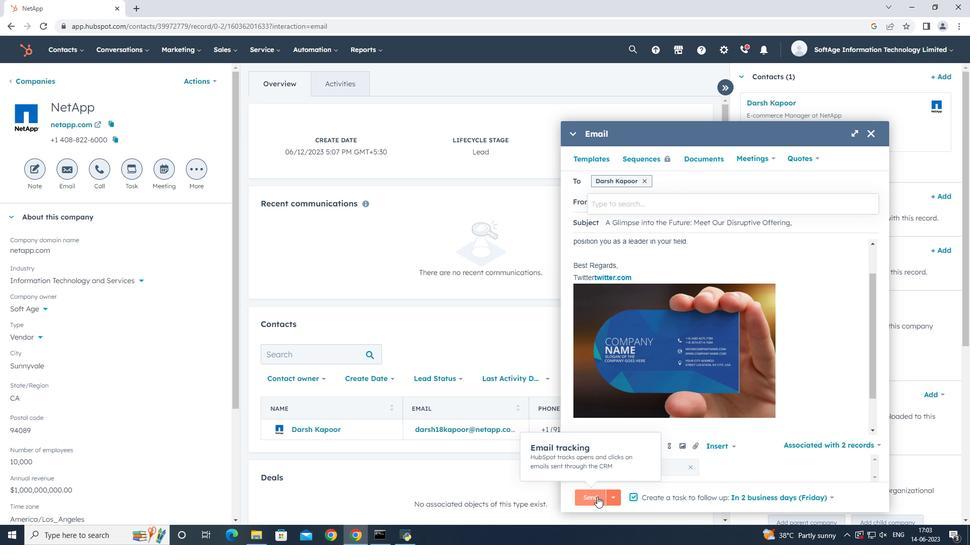 
Action: Mouse pressed left at (596, 497)
Screenshot: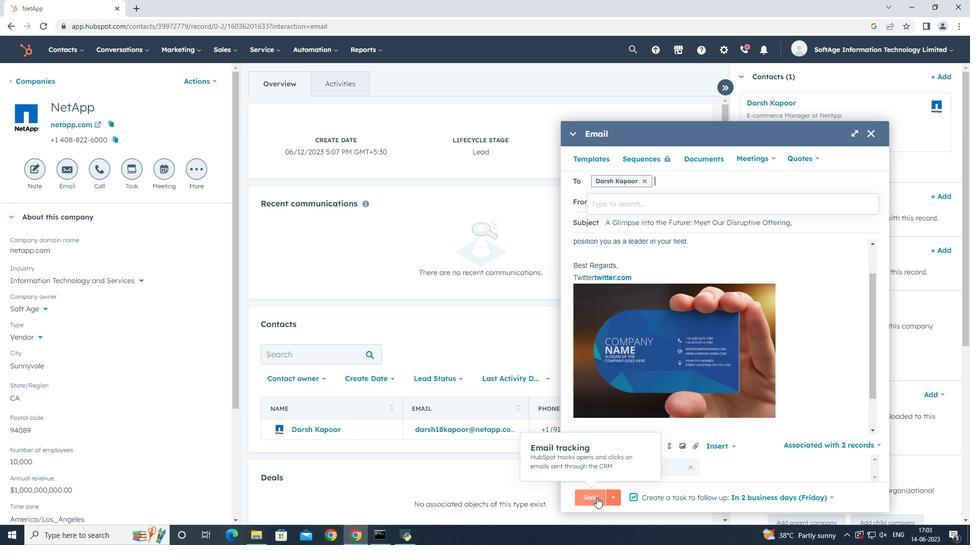 
Action: Mouse moved to (509, 287)
Screenshot: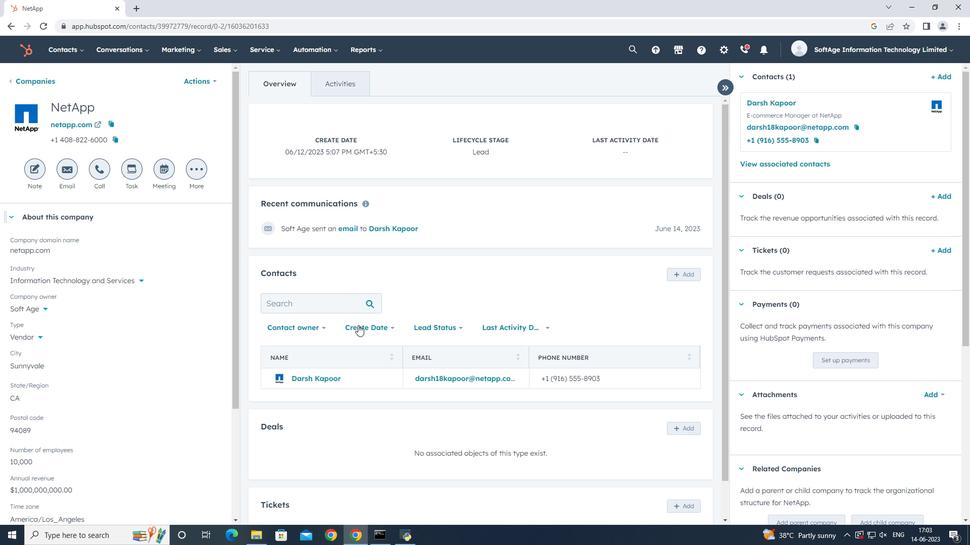 
